 Task: Research Airbnb properties in Salima, Malawi from 5th November, 2023 to 16th November, 2023 for 2 adults. Place can be entire place with 1  bedroom having 1 bed and 1 bathroom. Property type can be hotel. Booking option can be shelf check-in.
Action: Mouse moved to (437, 84)
Screenshot: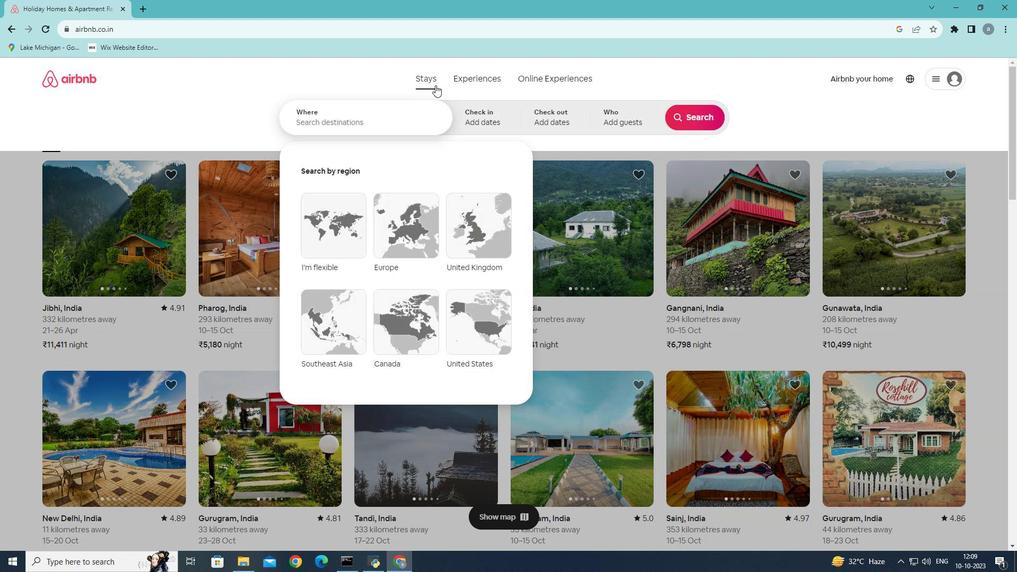 
Action: Mouse pressed left at (437, 84)
Screenshot: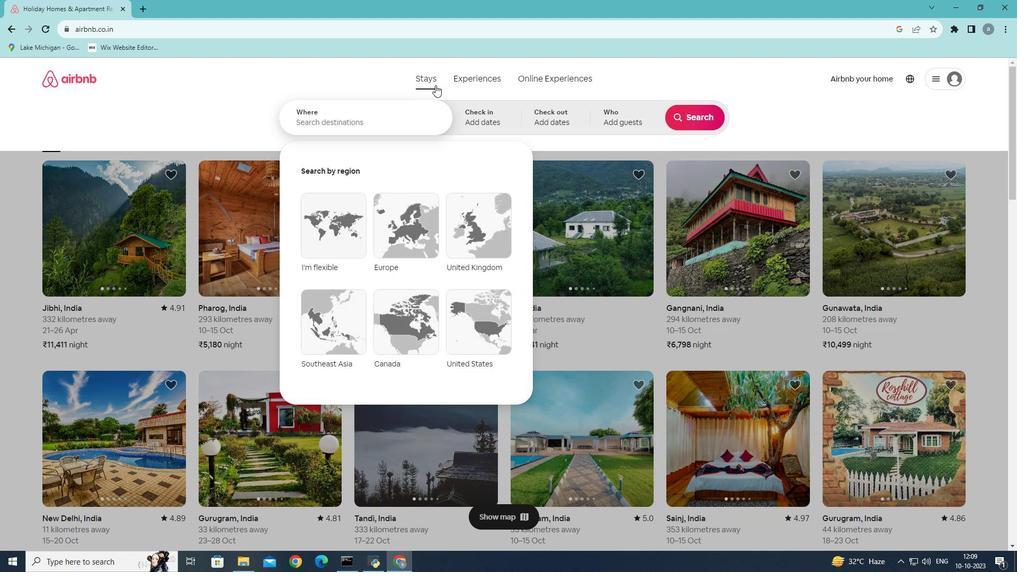 
Action: Mouse moved to (346, 129)
Screenshot: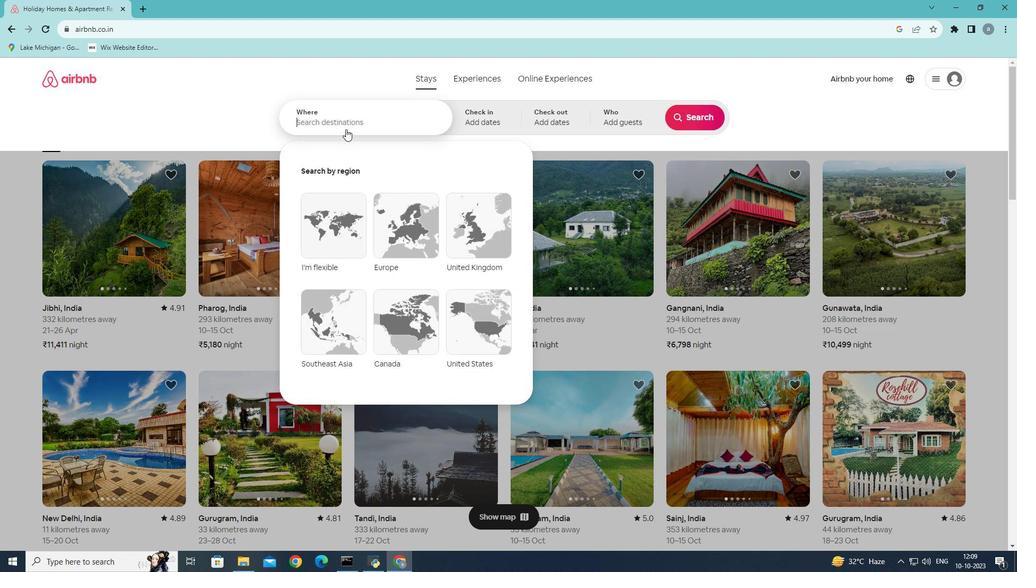 
Action: Mouse pressed left at (346, 129)
Screenshot: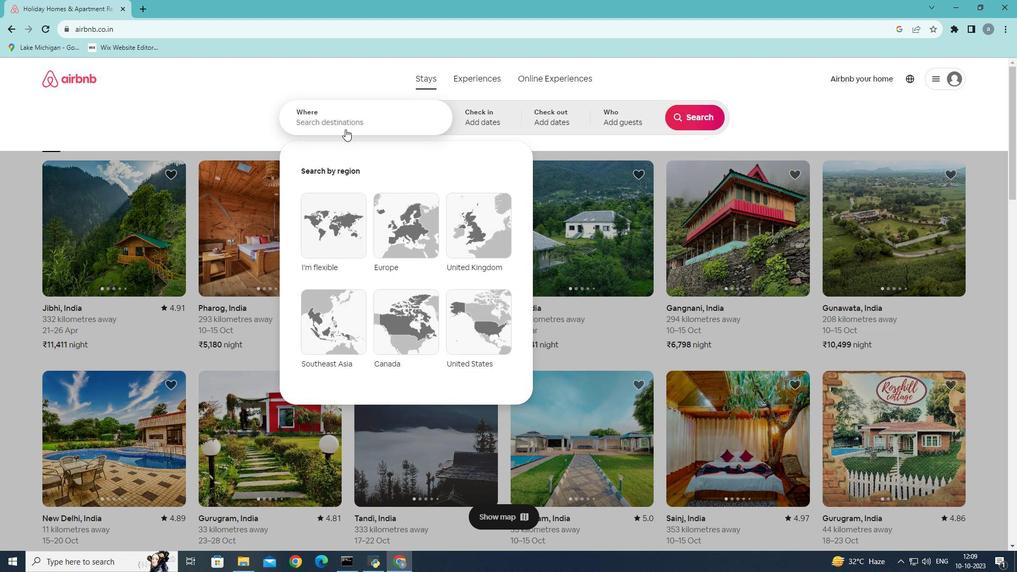 
Action: Mouse moved to (400, 111)
Screenshot: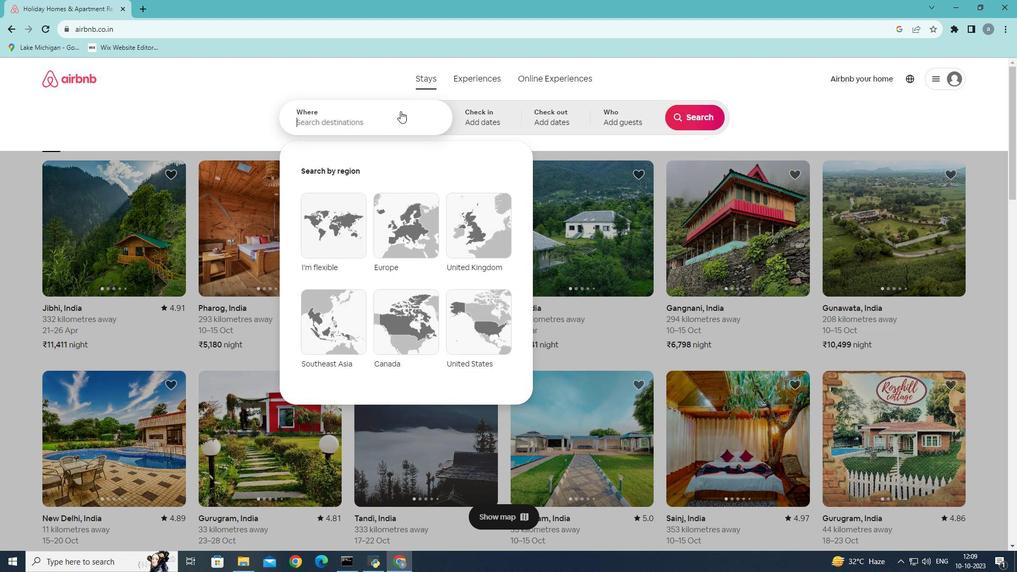 
Action: Key pressed <Key.shift>Salima,<Key.shift><Key.shift><Key.shift><Key.shift><Key.shift><Key.shift><Key.shift><Key.shift>Mala
Screenshot: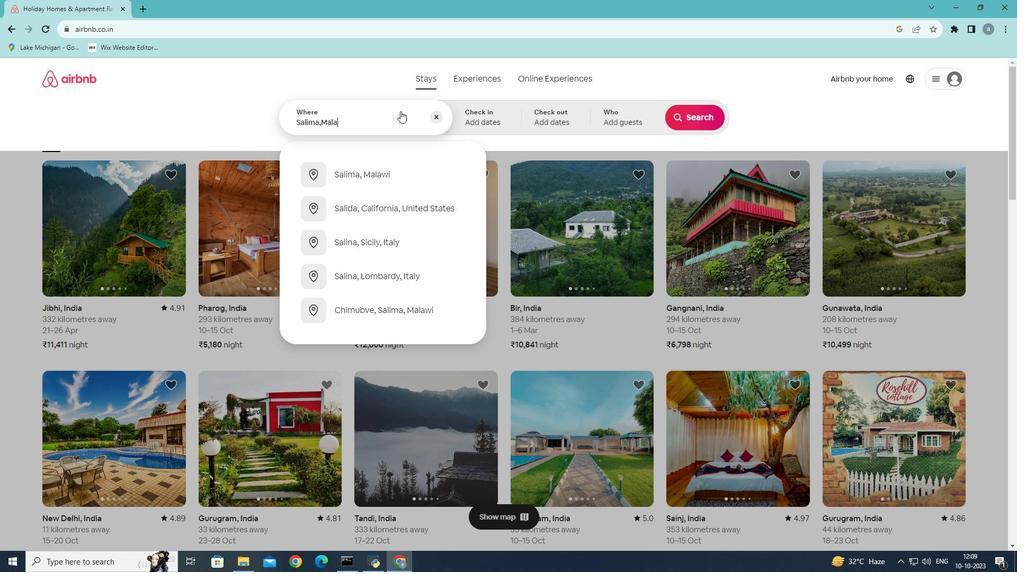 
Action: Mouse moved to (364, 171)
Screenshot: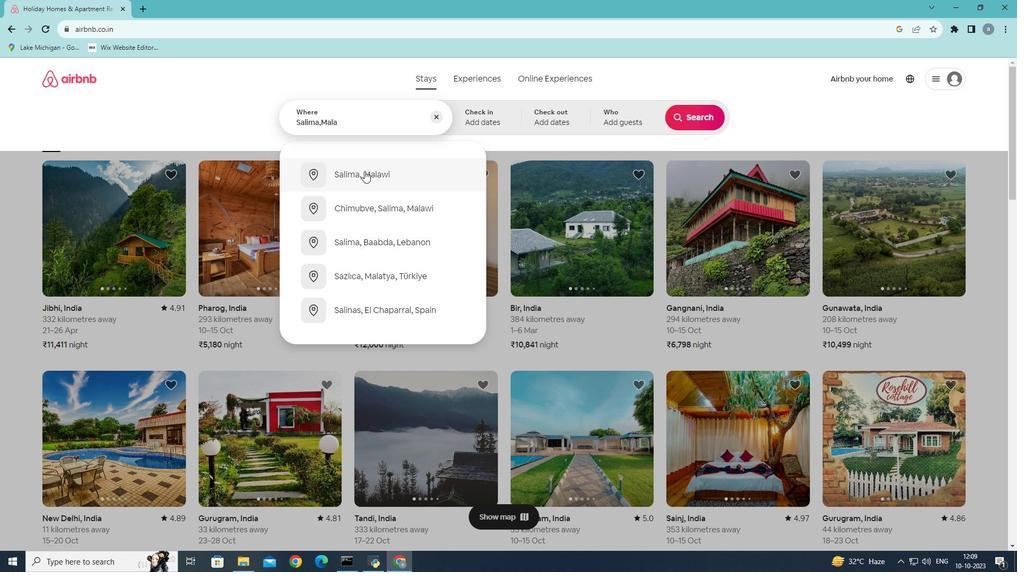 
Action: Mouse pressed left at (364, 171)
Screenshot: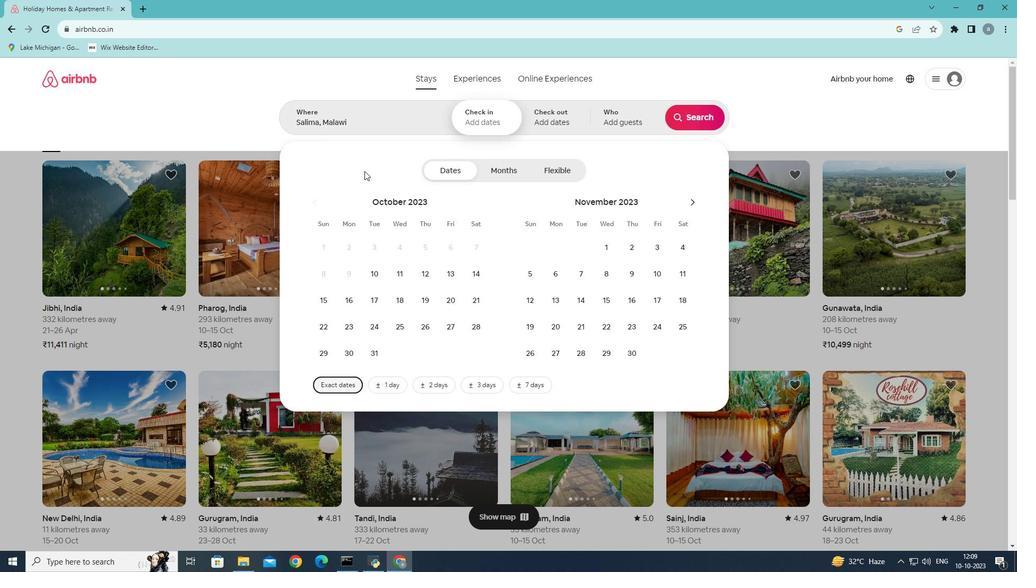
Action: Mouse moved to (689, 208)
Screenshot: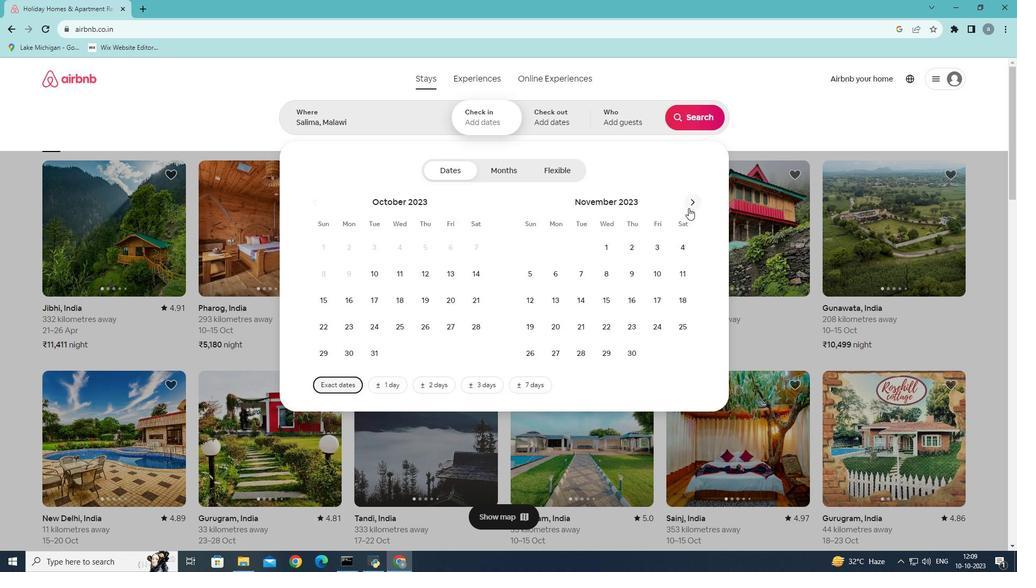 
Action: Mouse pressed left at (689, 208)
Screenshot: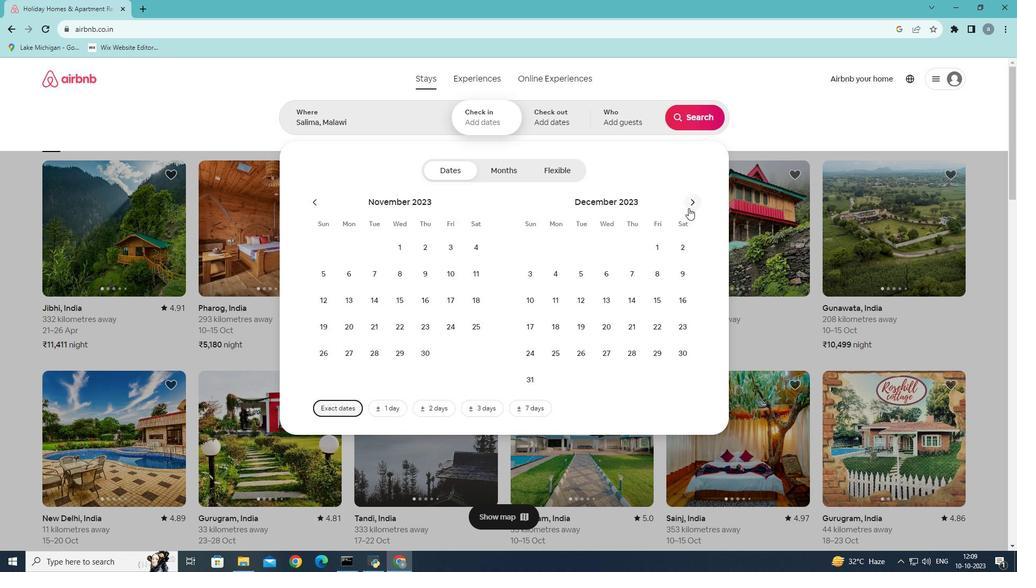 
Action: Mouse moved to (327, 275)
Screenshot: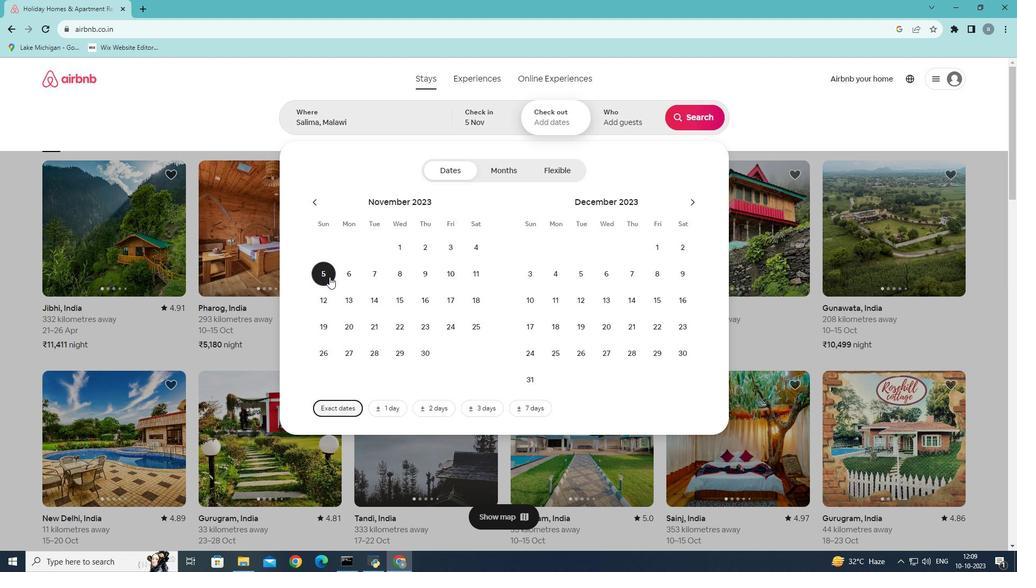 
Action: Mouse pressed left at (327, 275)
Screenshot: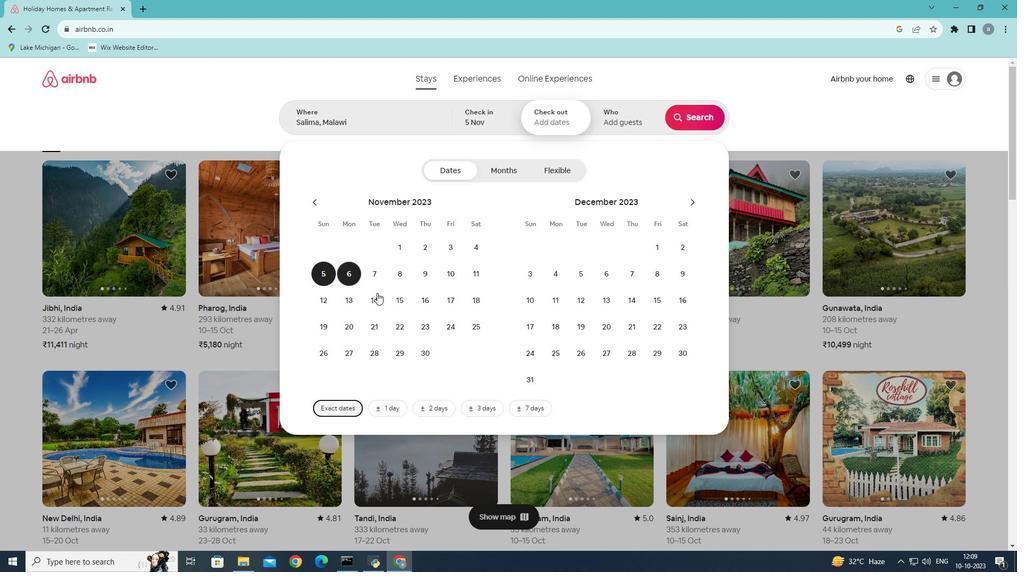 
Action: Mouse moved to (427, 302)
Screenshot: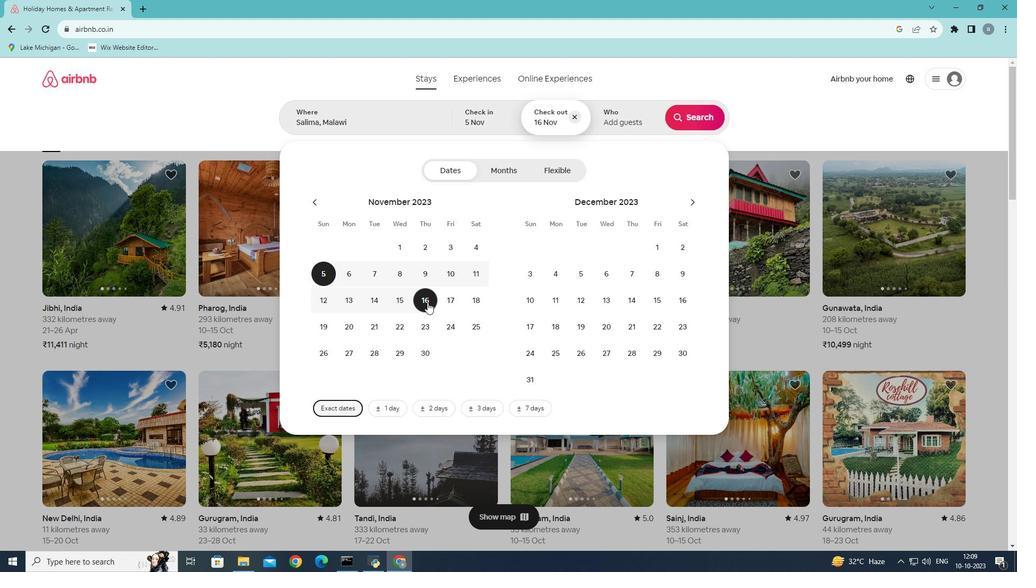 
Action: Mouse pressed left at (427, 302)
Screenshot: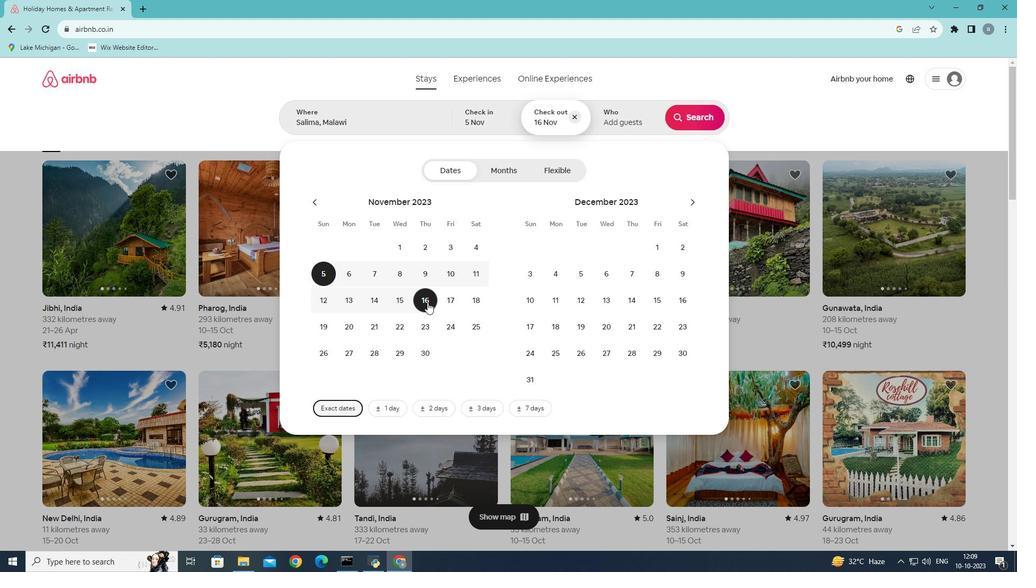 
Action: Mouse moved to (639, 119)
Screenshot: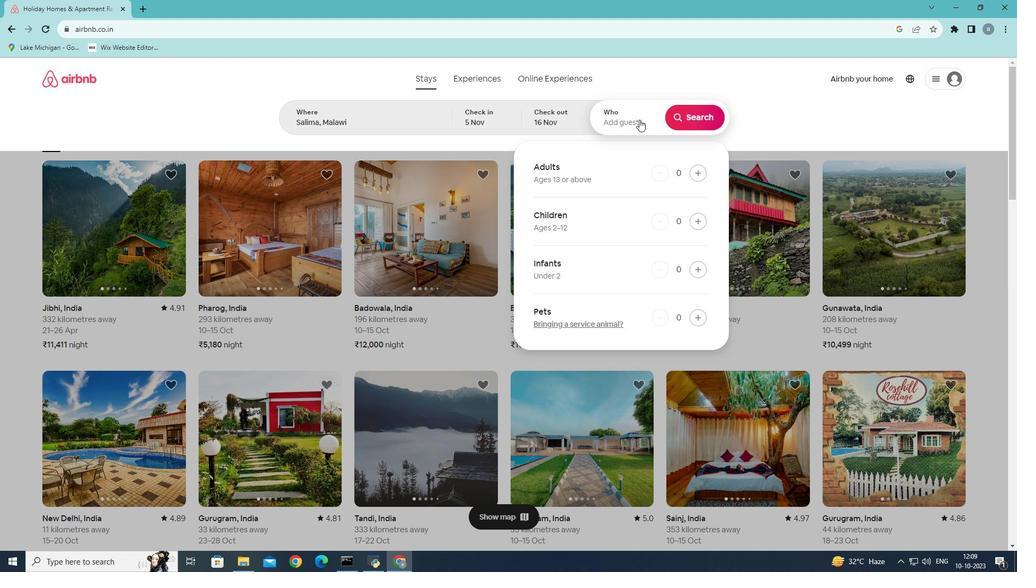 
Action: Mouse pressed left at (639, 119)
Screenshot: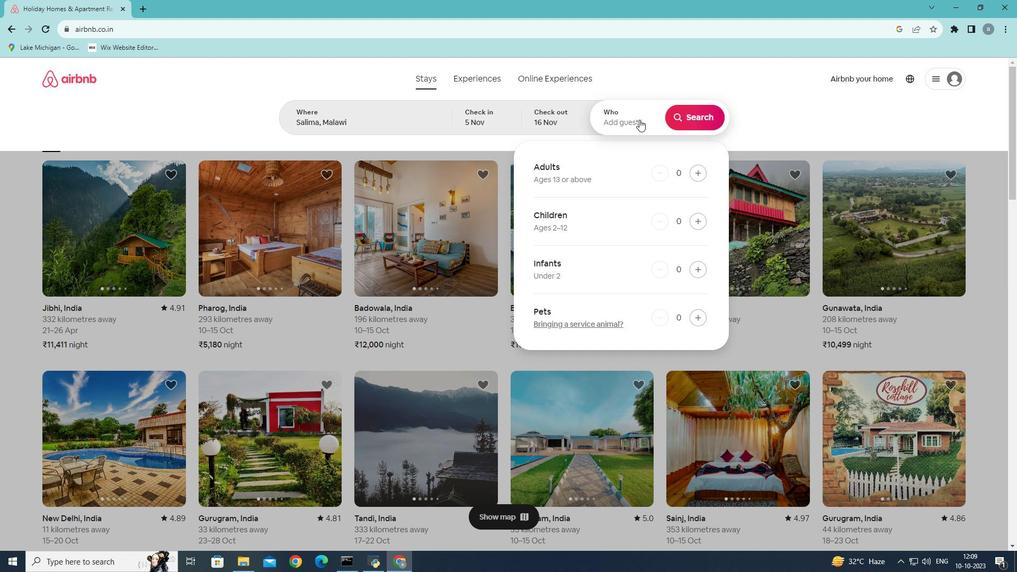 
Action: Mouse moved to (694, 176)
Screenshot: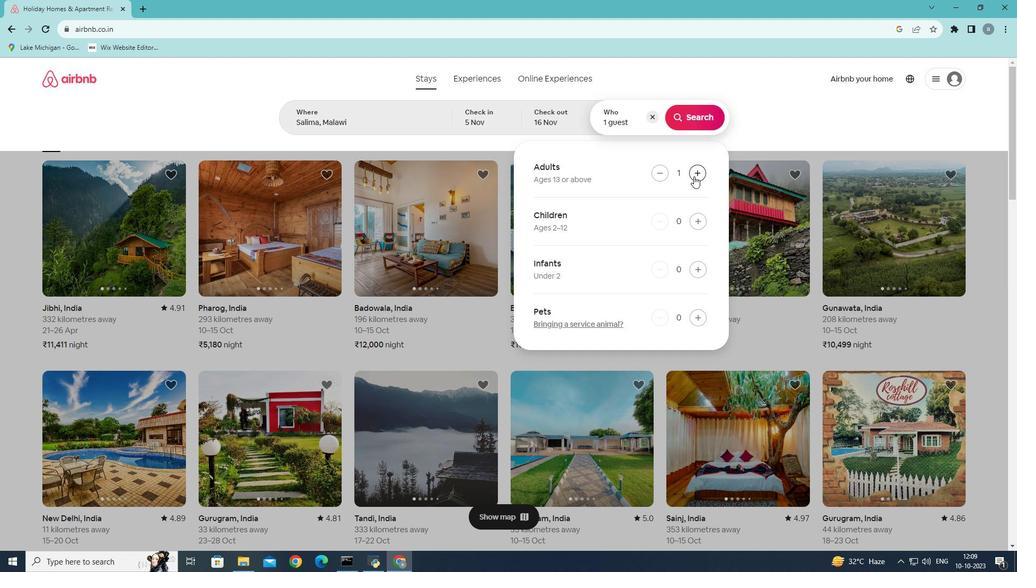 
Action: Mouse pressed left at (694, 176)
Screenshot: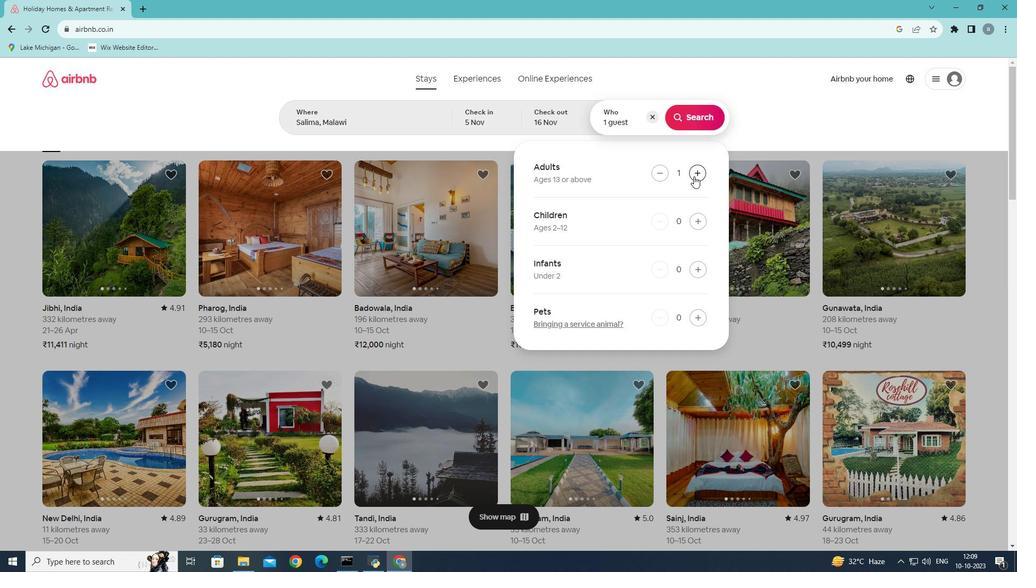 
Action: Mouse pressed left at (694, 176)
Screenshot: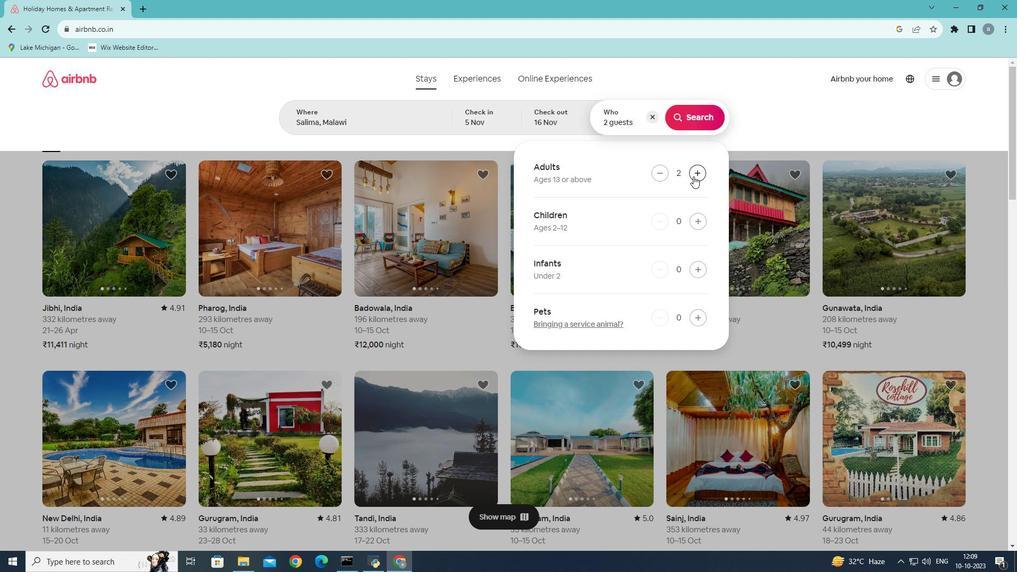 
Action: Mouse moved to (696, 112)
Screenshot: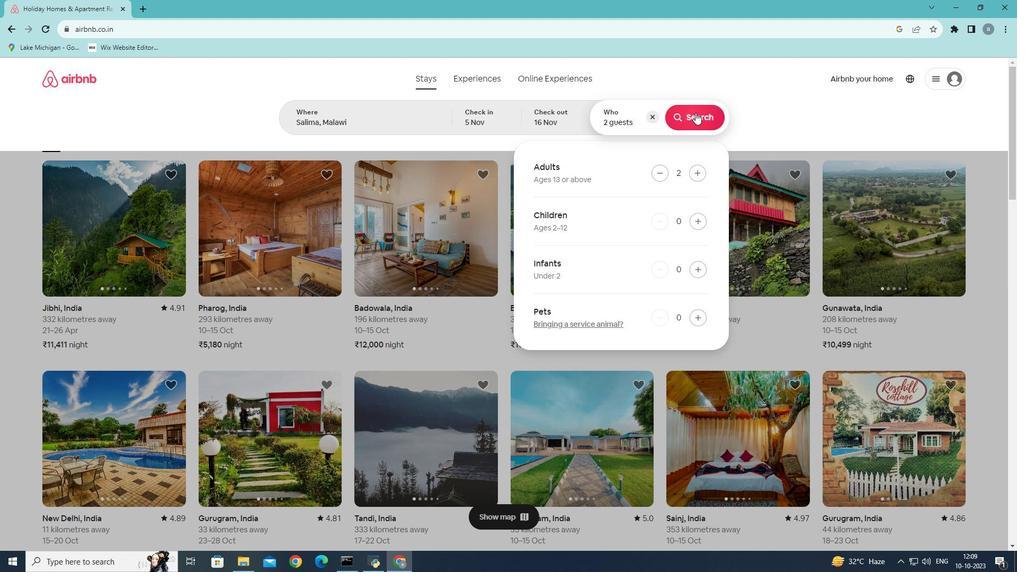 
Action: Mouse pressed left at (696, 112)
Screenshot: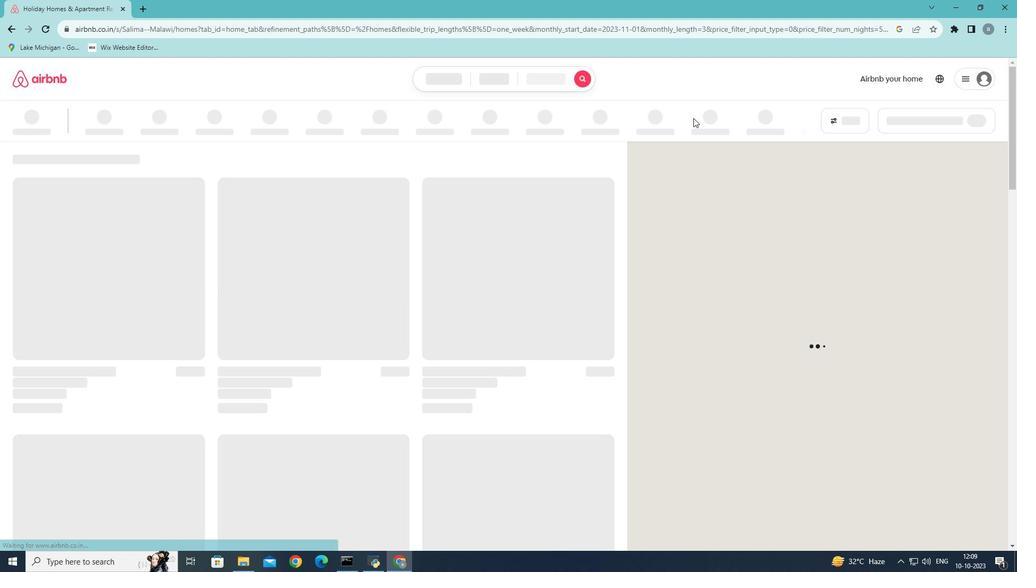 
Action: Mouse moved to (846, 123)
Screenshot: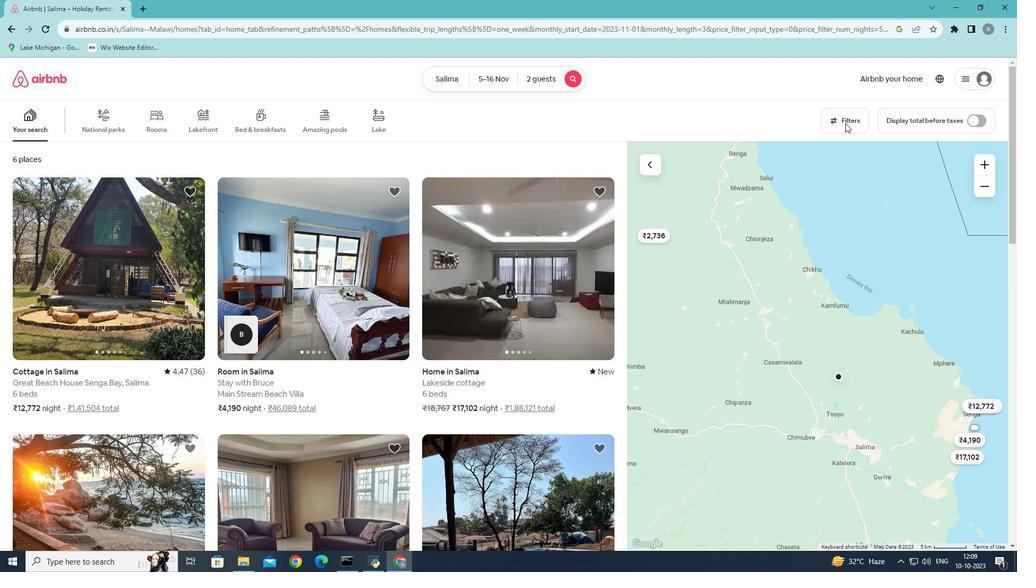 
Action: Mouse pressed left at (846, 123)
Screenshot: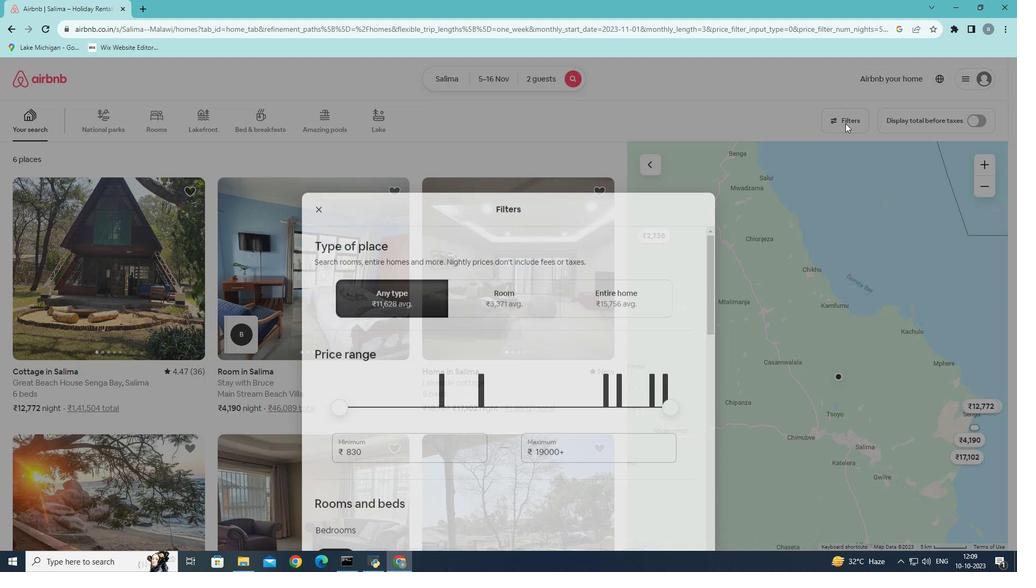 
Action: Mouse moved to (624, 189)
Screenshot: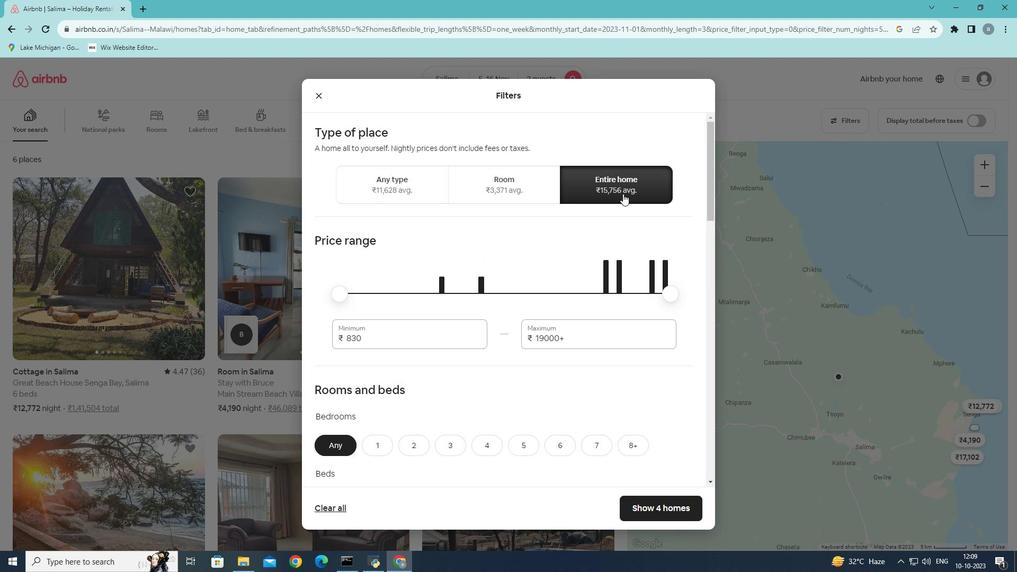 
Action: Mouse pressed left at (624, 189)
Screenshot: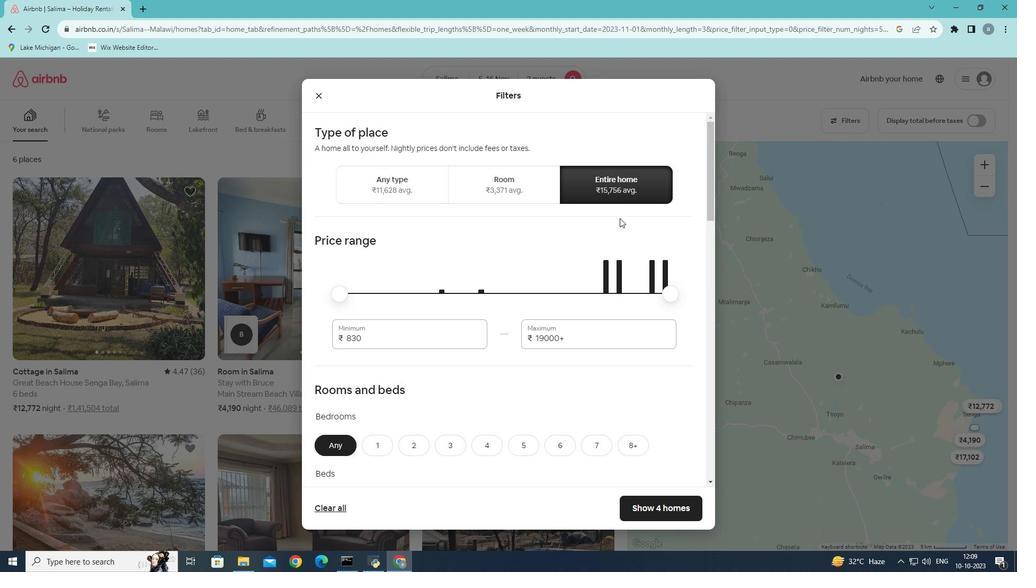 
Action: Mouse moved to (495, 405)
Screenshot: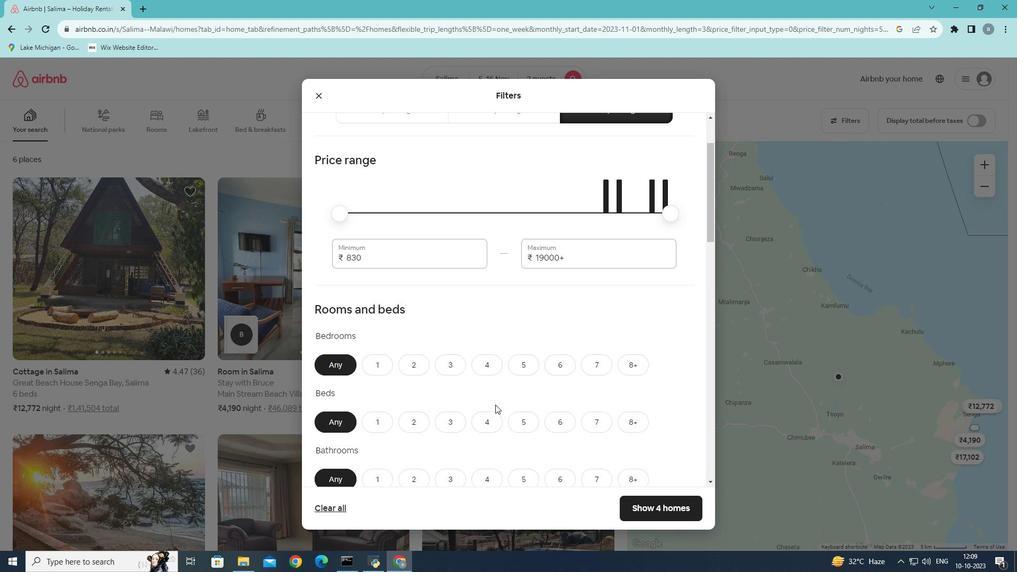 
Action: Mouse scrolled (495, 404) with delta (0, 0)
Screenshot: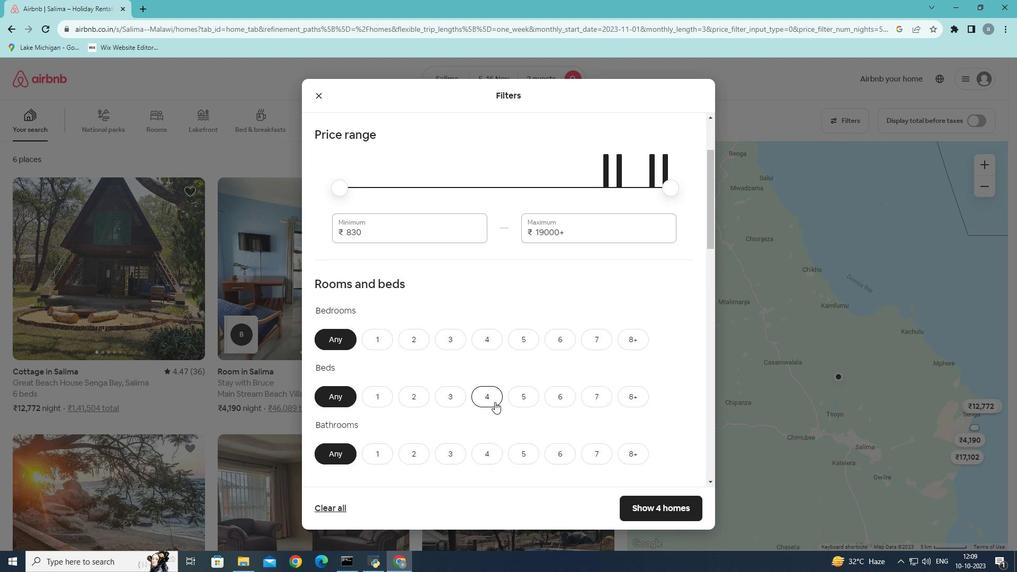 
Action: Mouse scrolled (495, 404) with delta (0, 0)
Screenshot: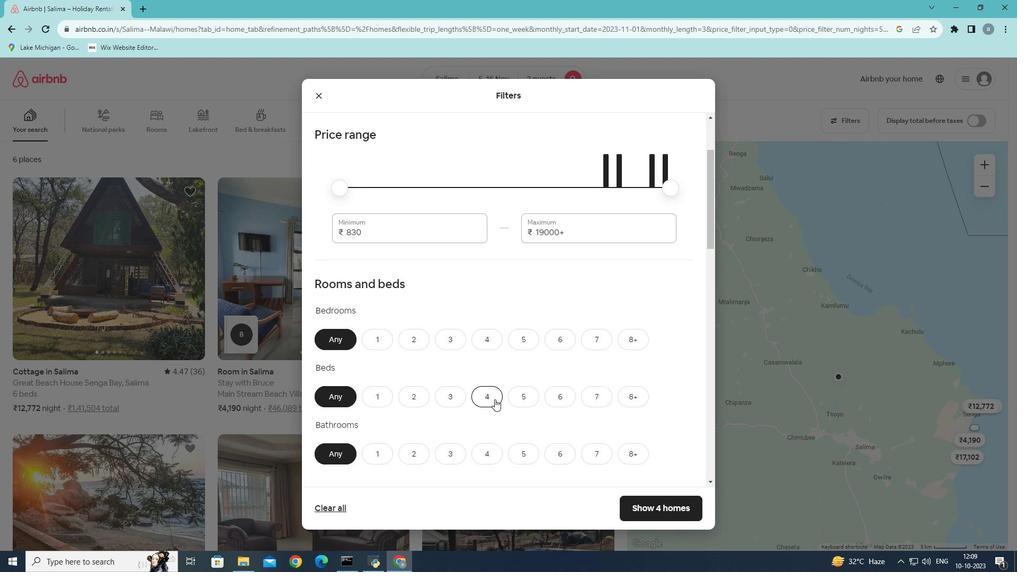 
Action: Mouse moved to (495, 399)
Screenshot: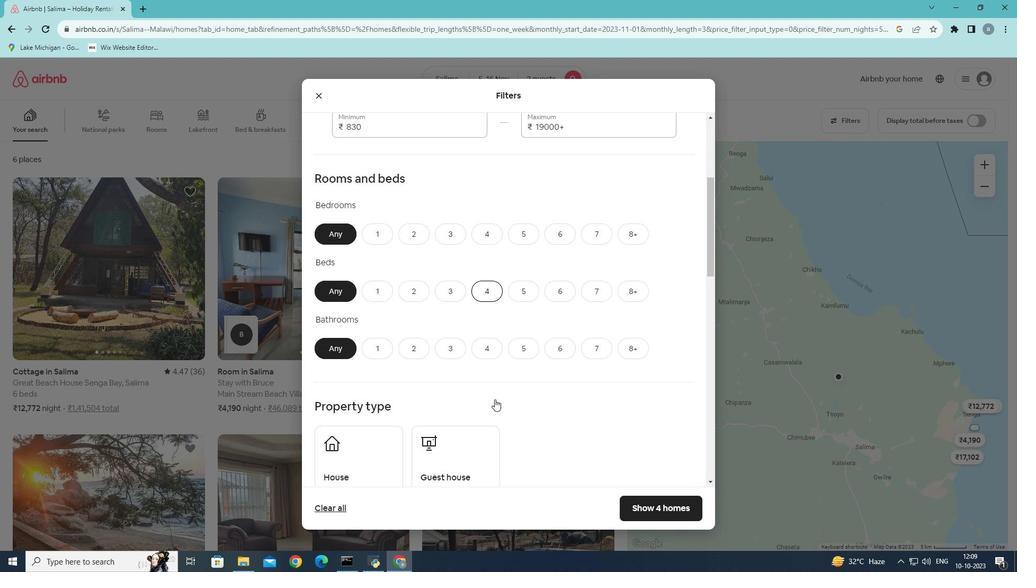
Action: Mouse scrolled (495, 399) with delta (0, 0)
Screenshot: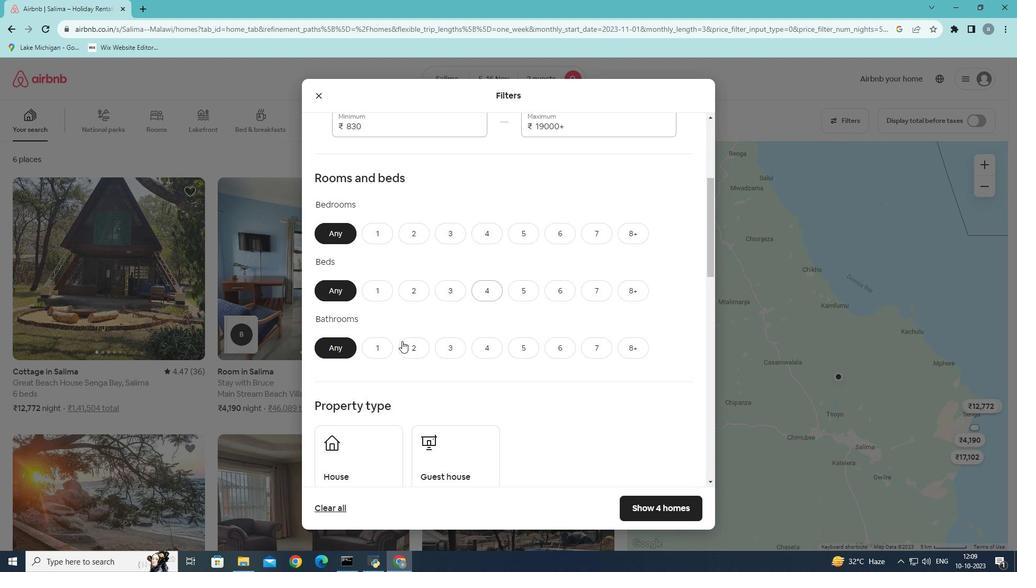 
Action: Mouse scrolled (495, 399) with delta (0, 0)
Screenshot: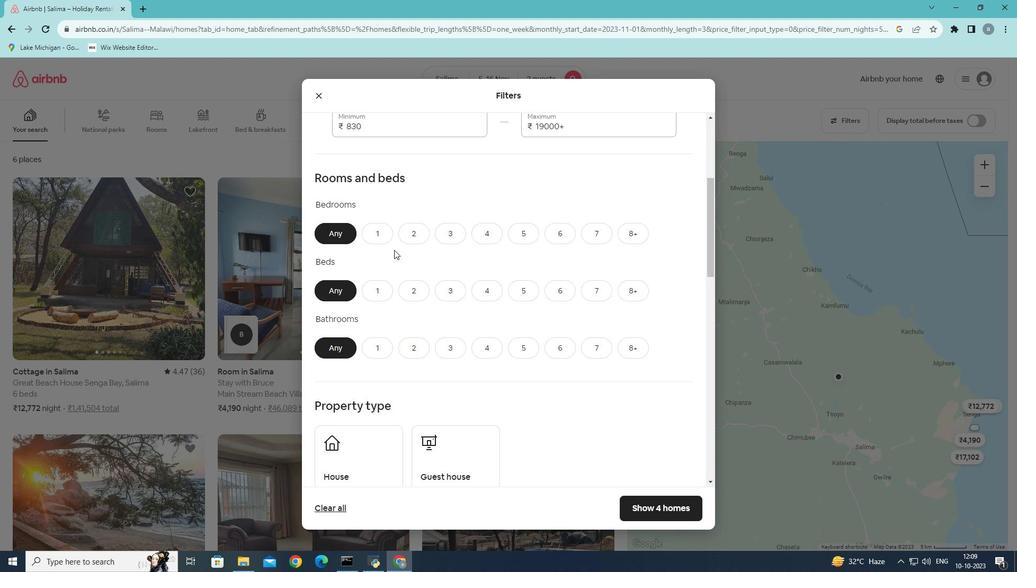 
Action: Mouse moved to (383, 238)
Screenshot: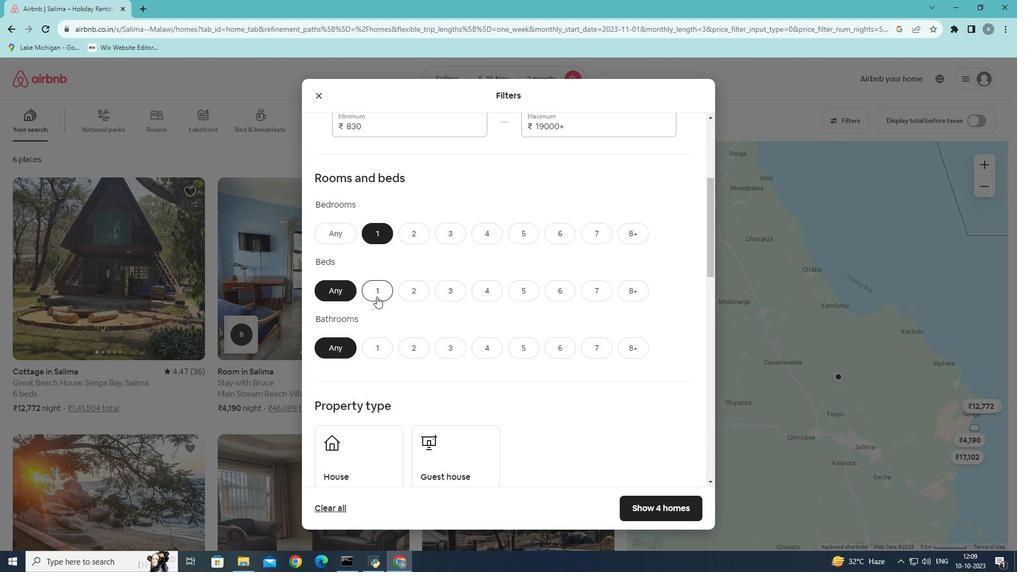 
Action: Mouse pressed left at (383, 238)
Screenshot: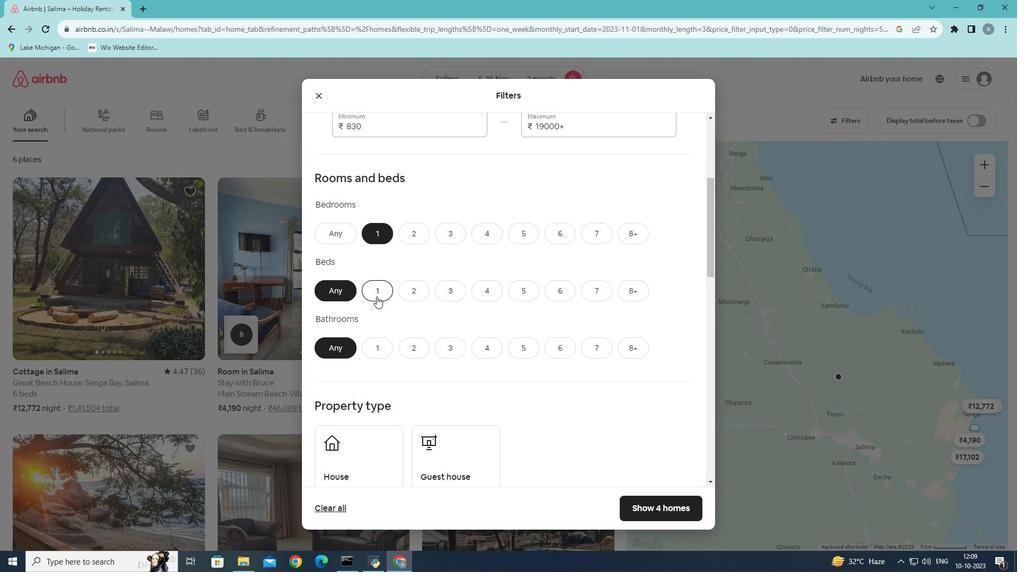 
Action: Mouse moved to (376, 296)
Screenshot: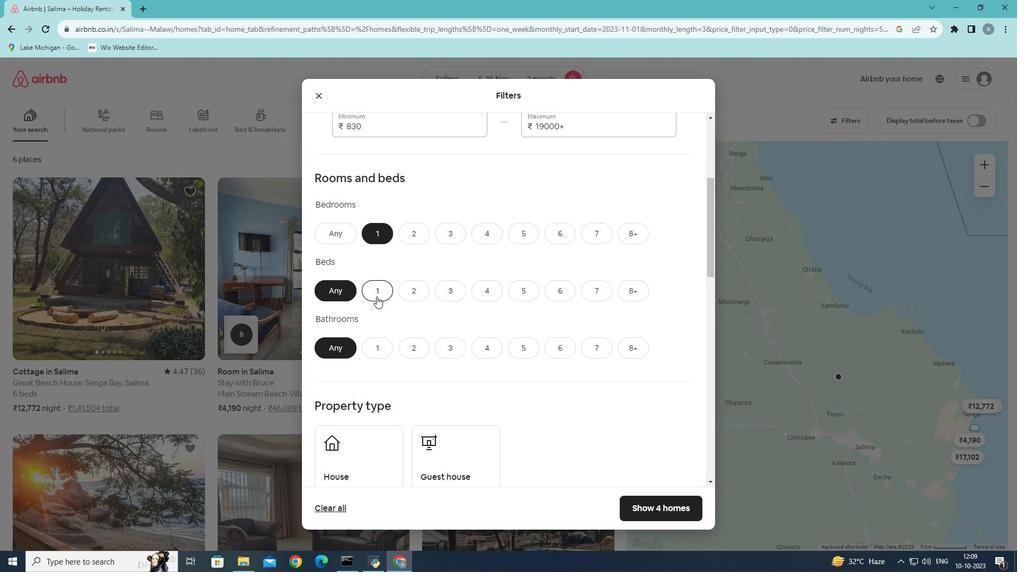 
Action: Mouse pressed left at (376, 296)
Screenshot: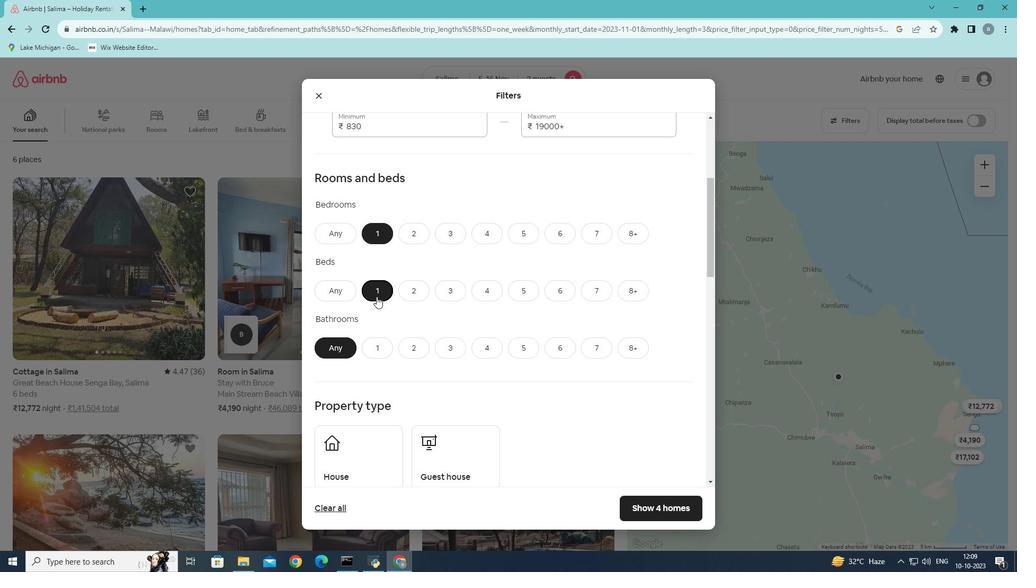 
Action: Mouse moved to (390, 350)
Screenshot: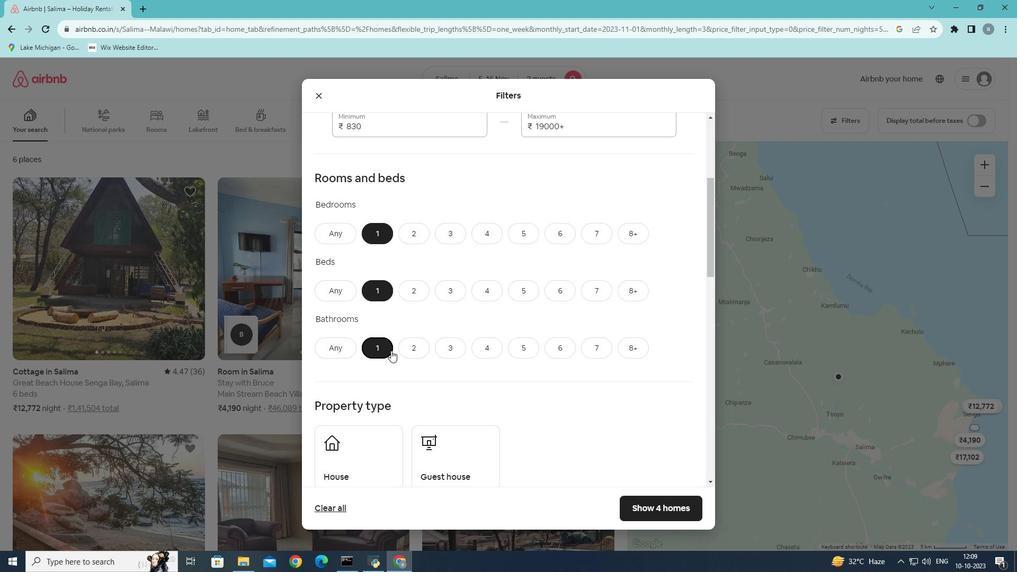 
Action: Mouse pressed left at (390, 350)
Screenshot: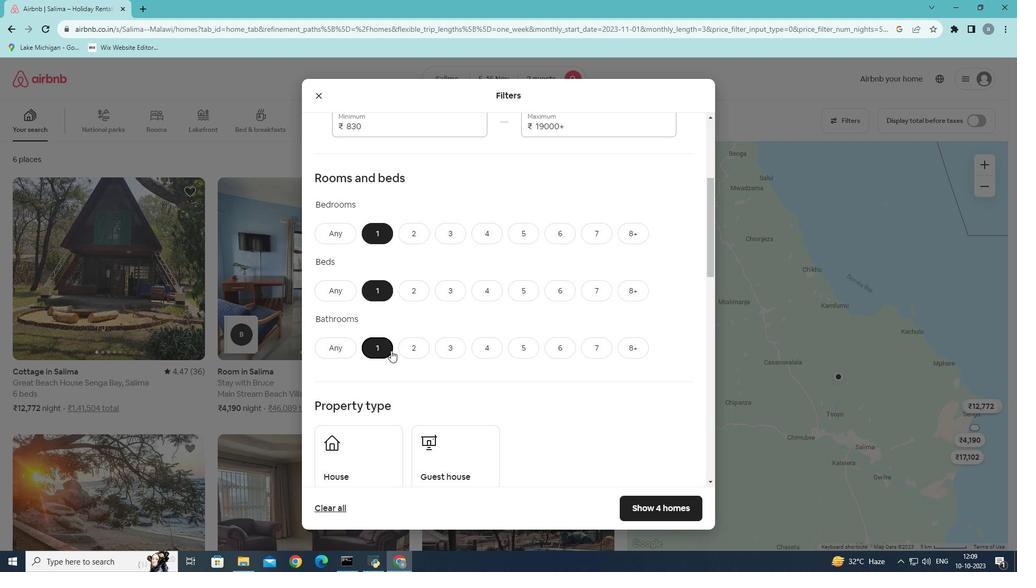 
Action: Mouse moved to (405, 348)
Screenshot: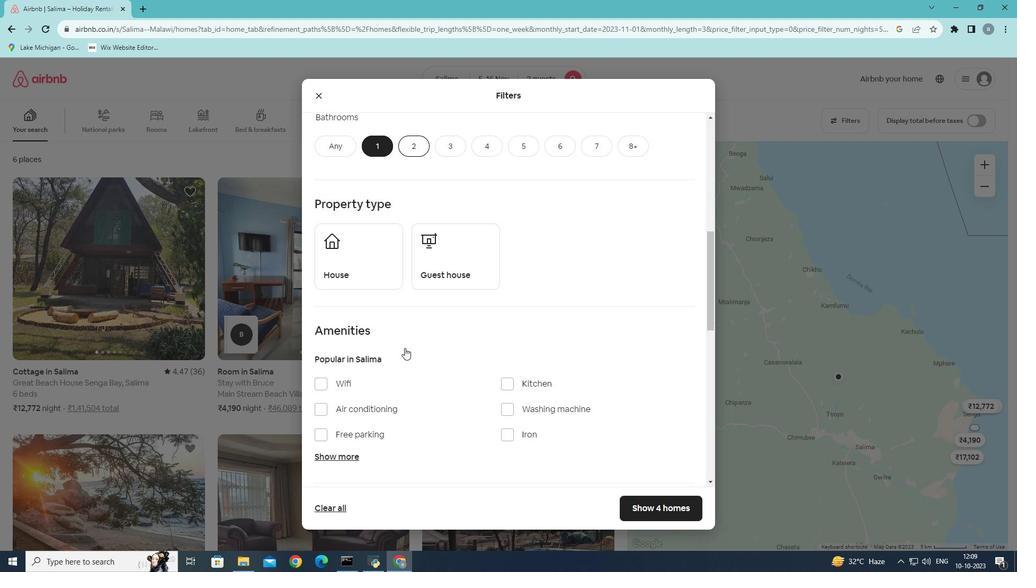 
Action: Mouse scrolled (405, 347) with delta (0, 0)
Screenshot: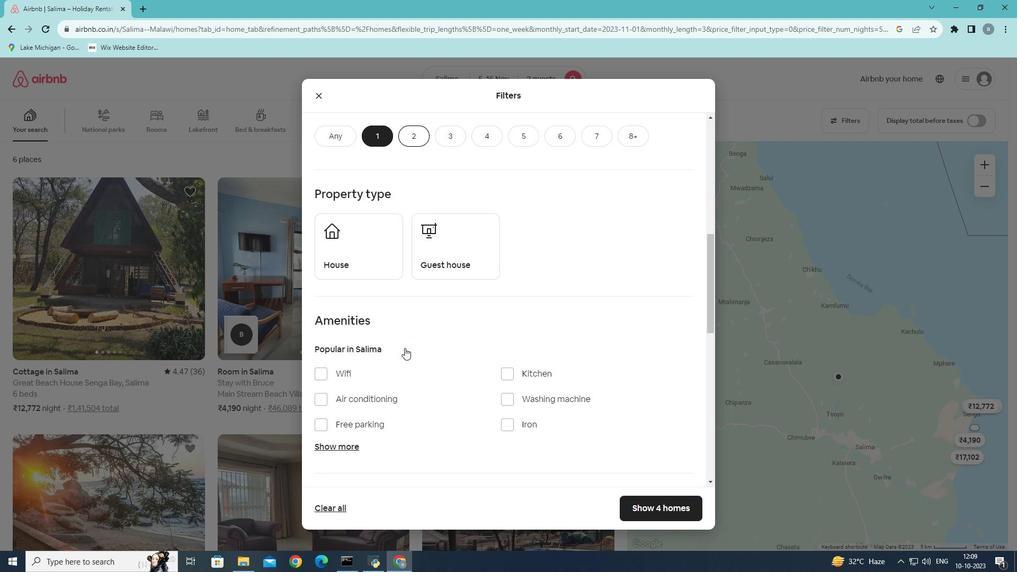 
Action: Mouse scrolled (405, 347) with delta (0, 0)
Screenshot: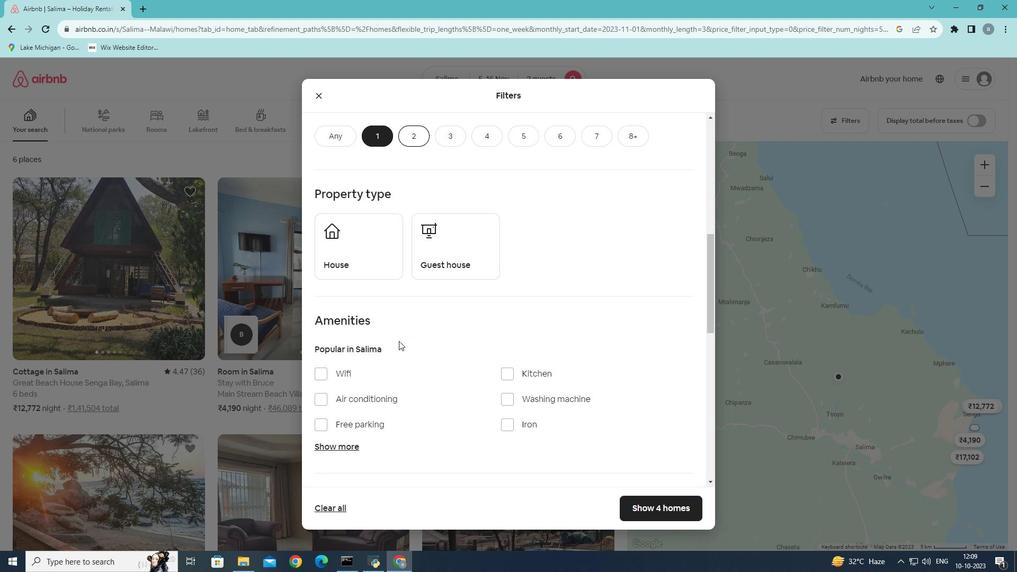 
Action: Mouse scrolled (405, 347) with delta (0, 0)
Screenshot: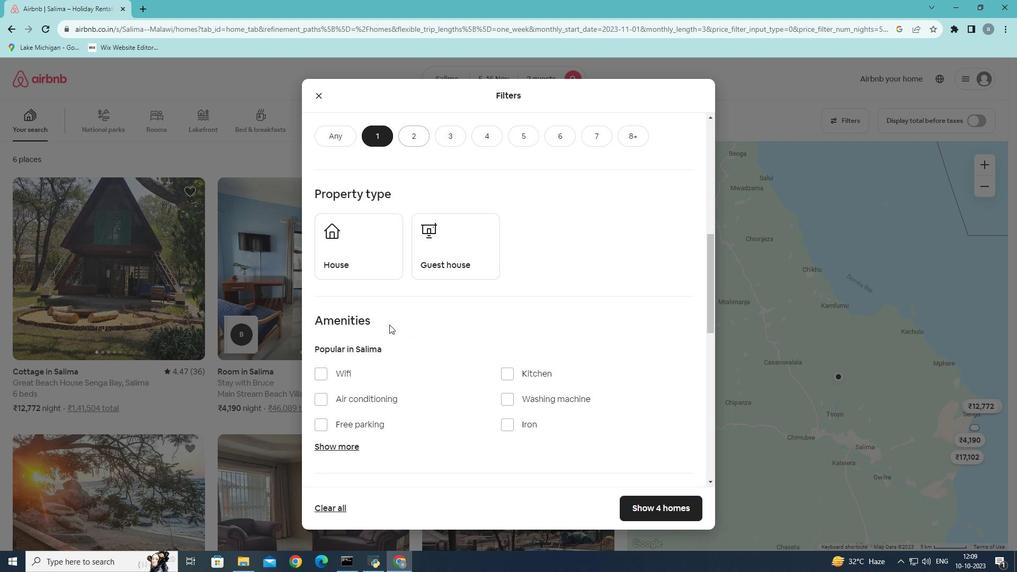 
Action: Mouse scrolled (405, 347) with delta (0, 0)
Screenshot: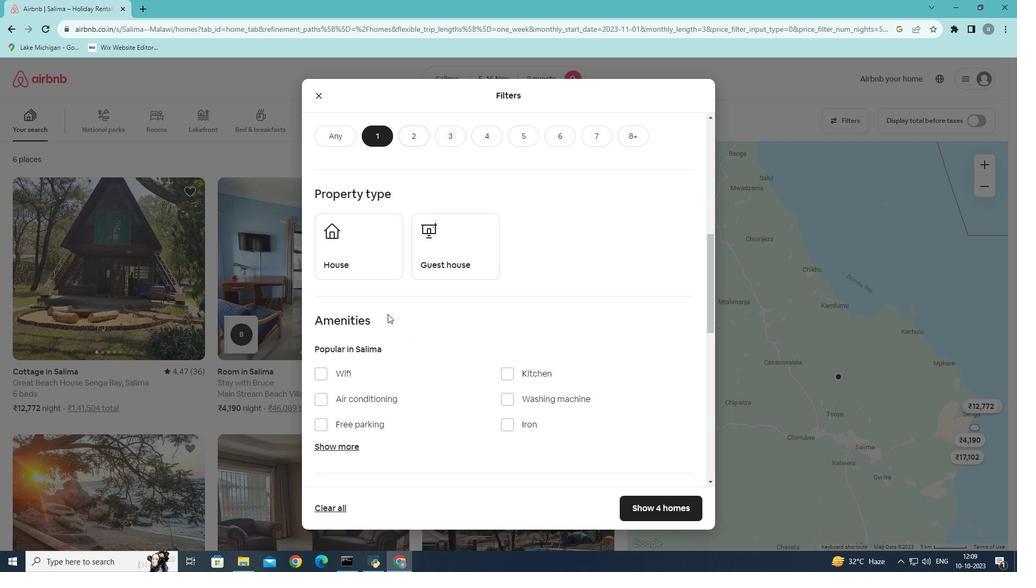 
Action: Mouse moved to (433, 287)
Screenshot: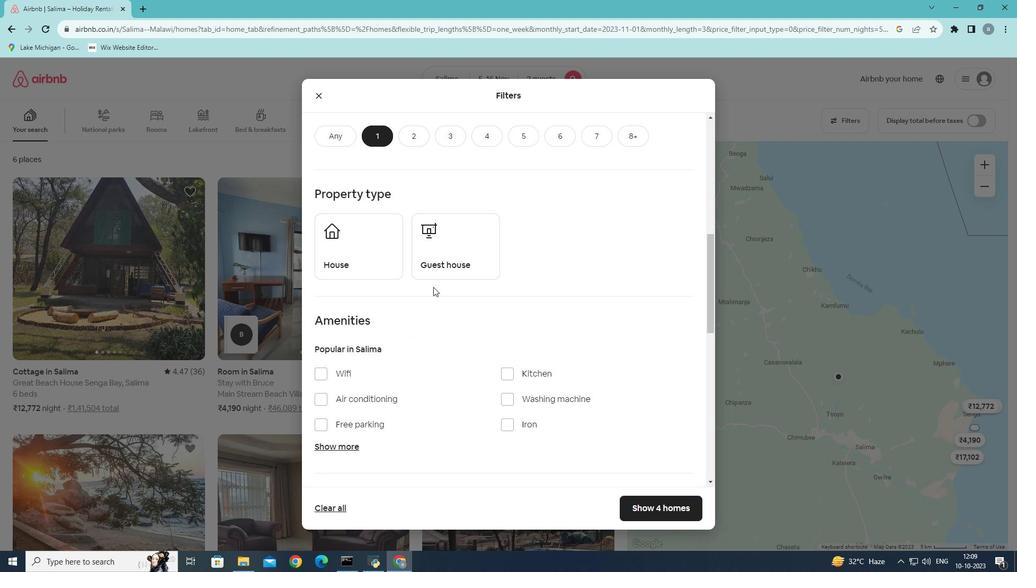 
Action: Mouse scrolled (433, 286) with delta (0, 0)
Screenshot: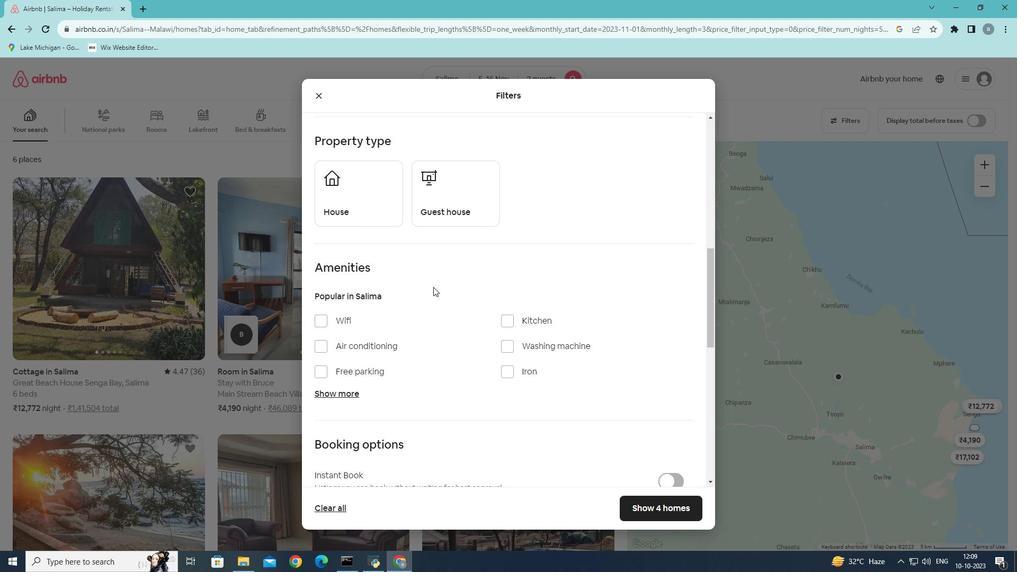 
Action: Mouse moved to (432, 286)
Screenshot: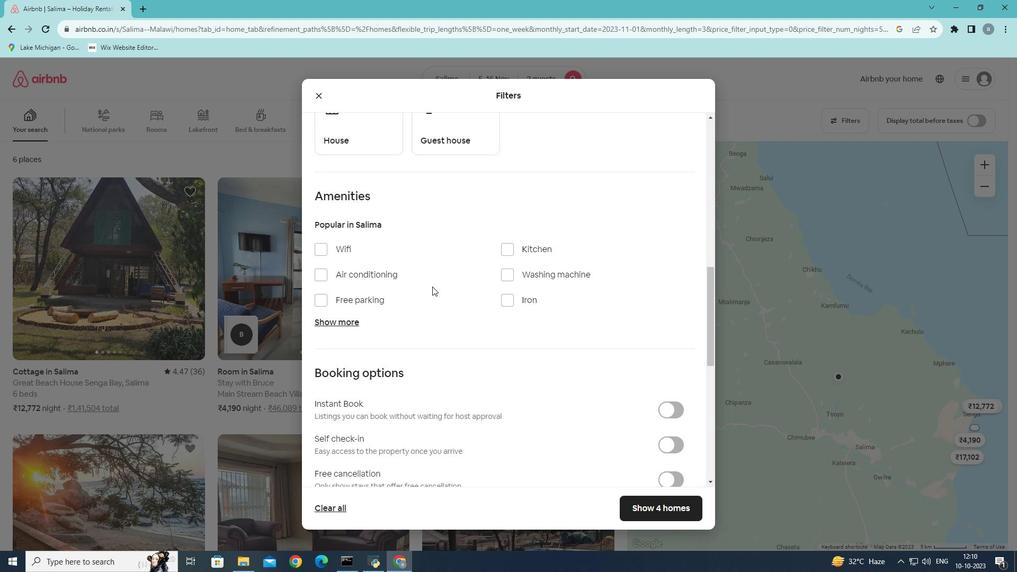 
Action: Mouse scrolled (432, 286) with delta (0, 0)
Screenshot: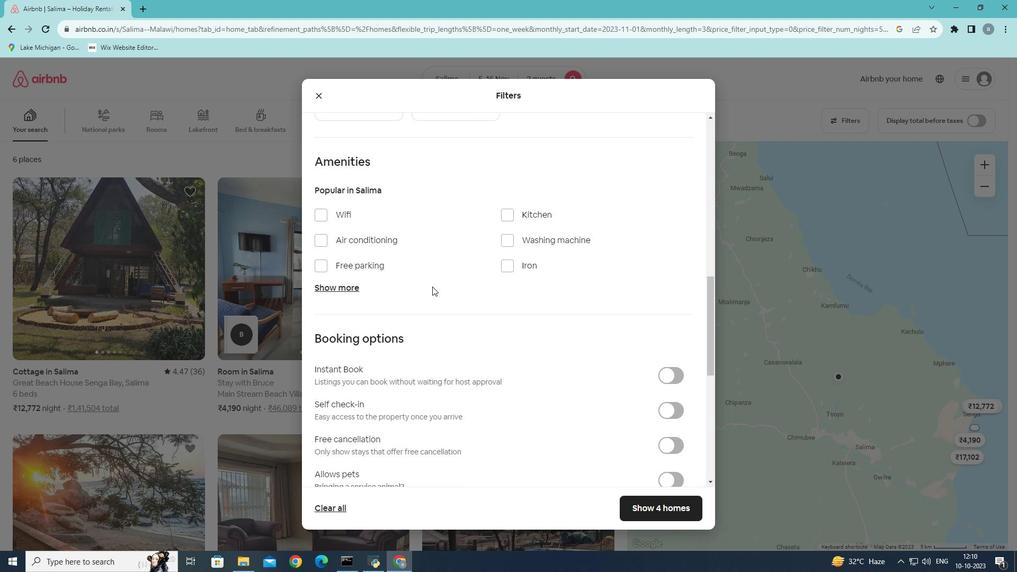 
Action: Mouse scrolled (432, 286) with delta (0, 0)
Screenshot: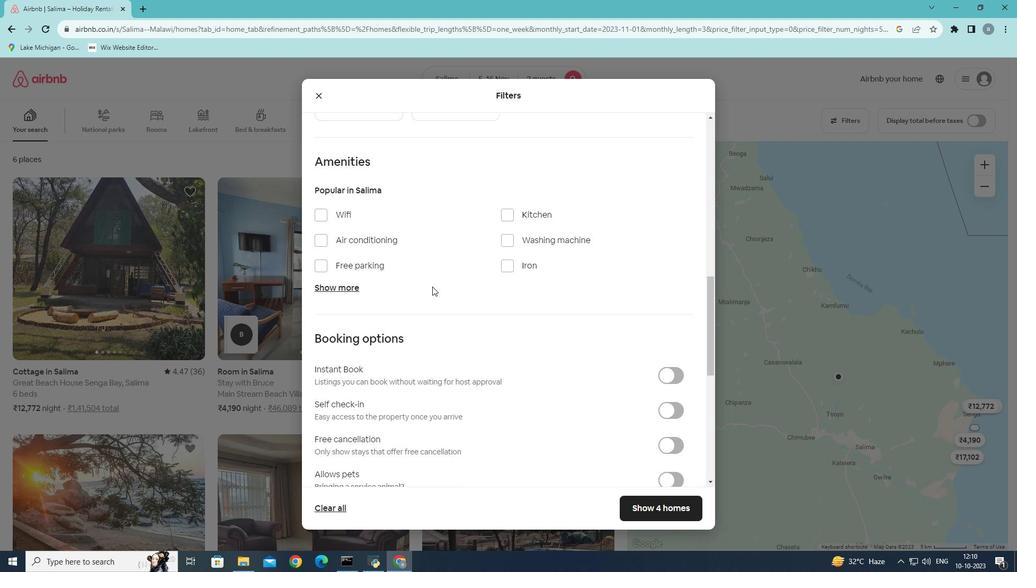 
Action: Mouse moved to (490, 294)
Screenshot: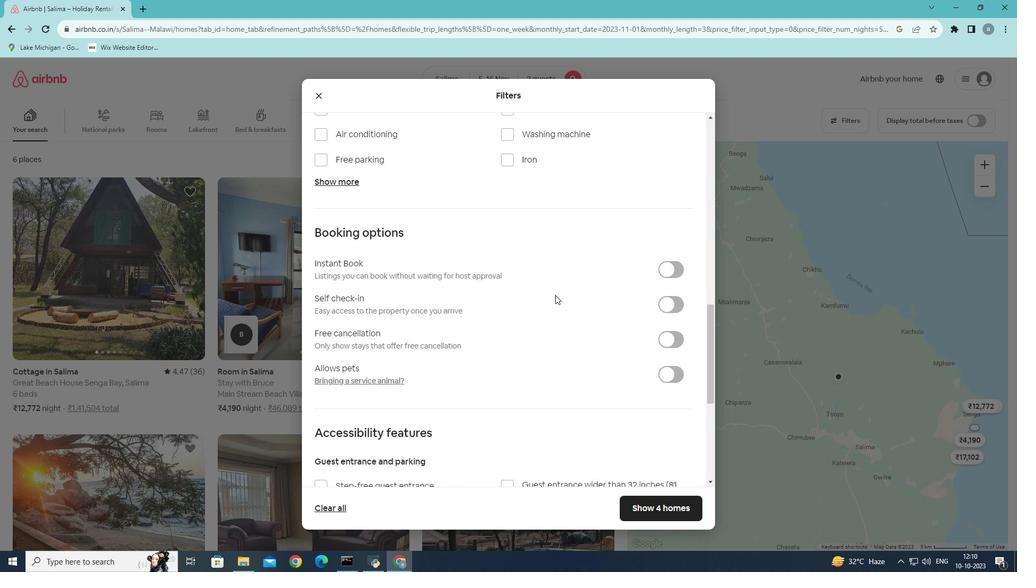 
Action: Mouse scrolled (490, 294) with delta (0, 0)
Screenshot: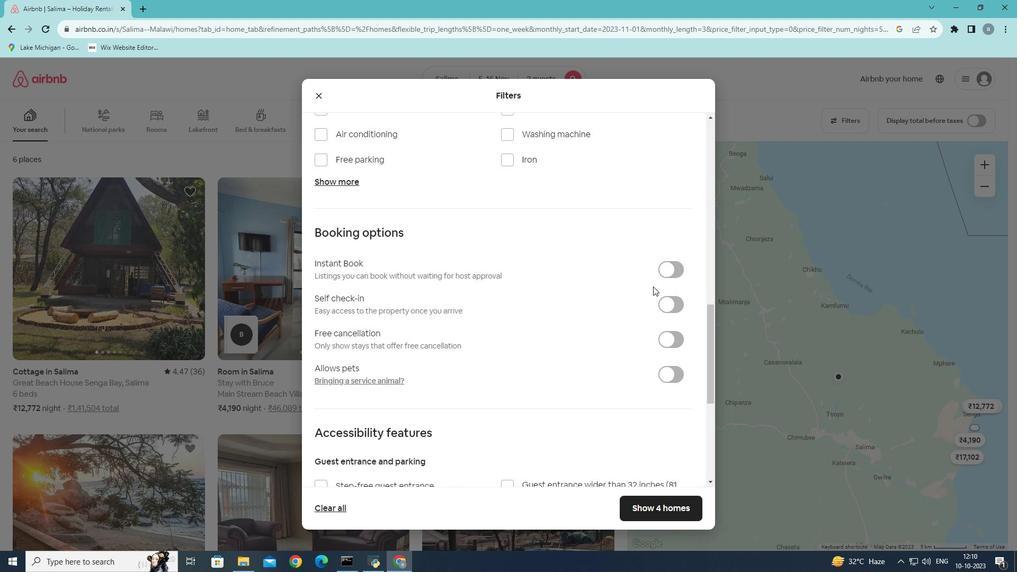 
Action: Mouse scrolled (490, 294) with delta (0, 0)
Screenshot: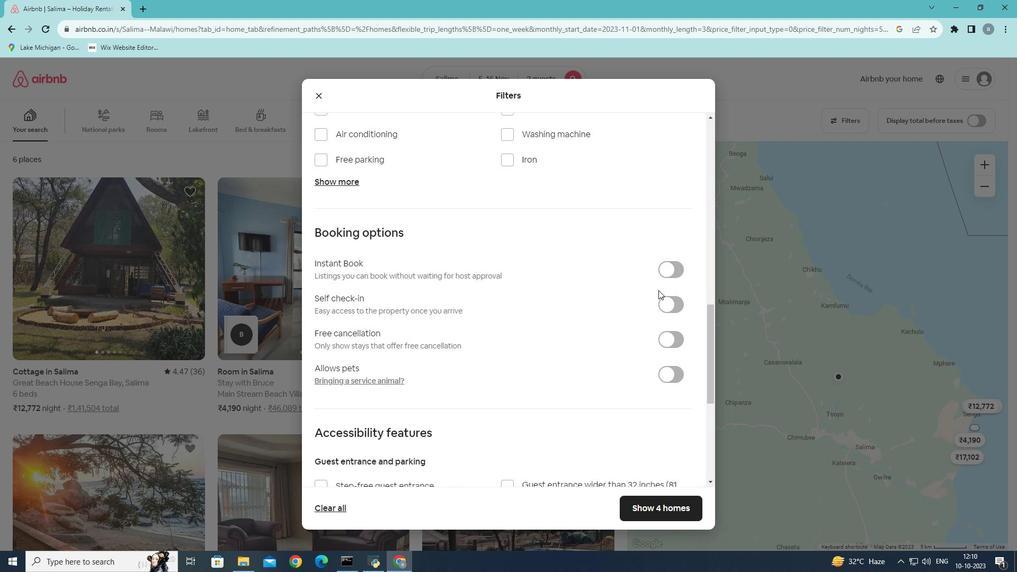 
Action: Mouse moved to (670, 305)
Screenshot: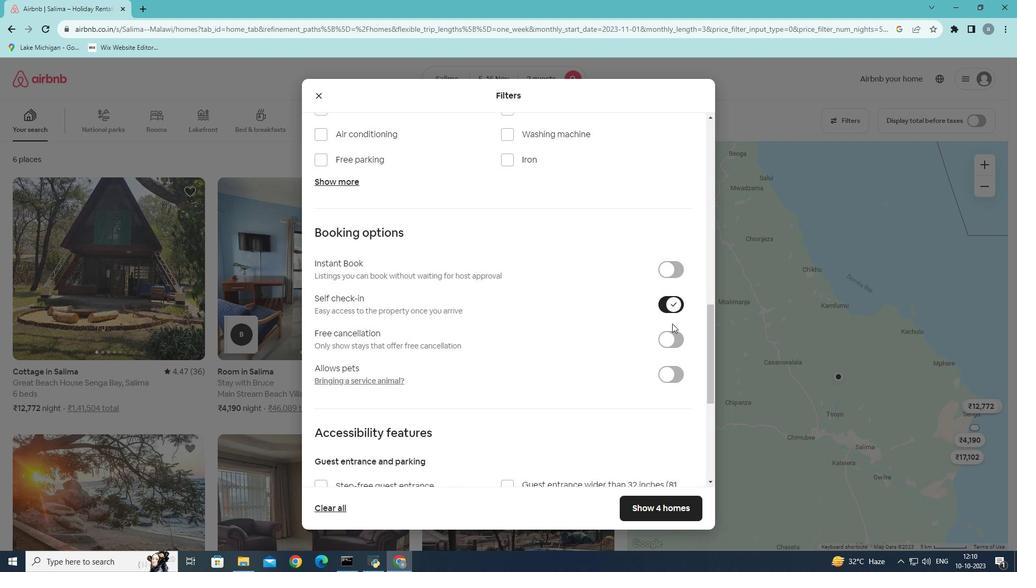 
Action: Mouse pressed left at (670, 305)
Screenshot: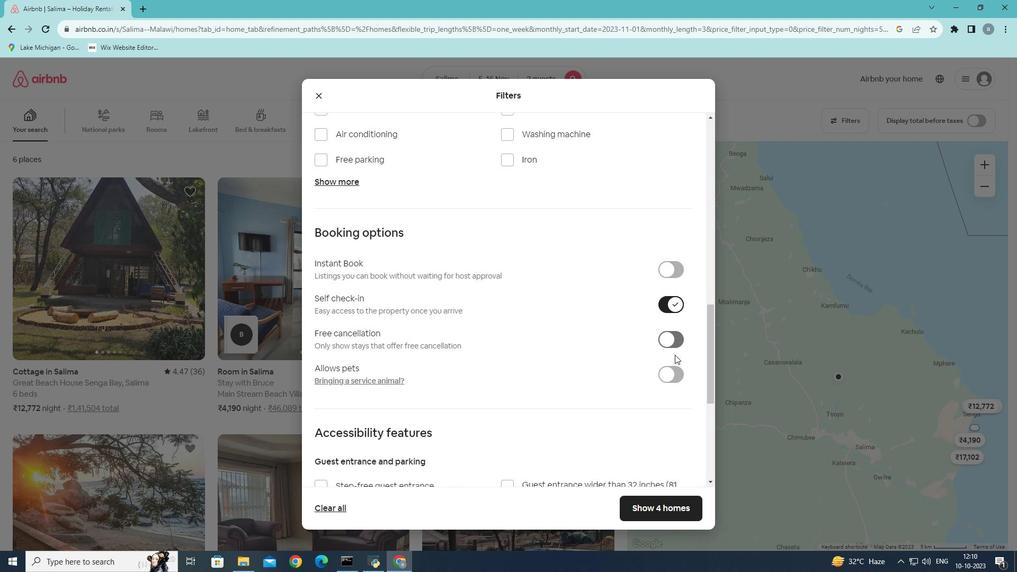 
Action: Mouse moved to (644, 513)
Screenshot: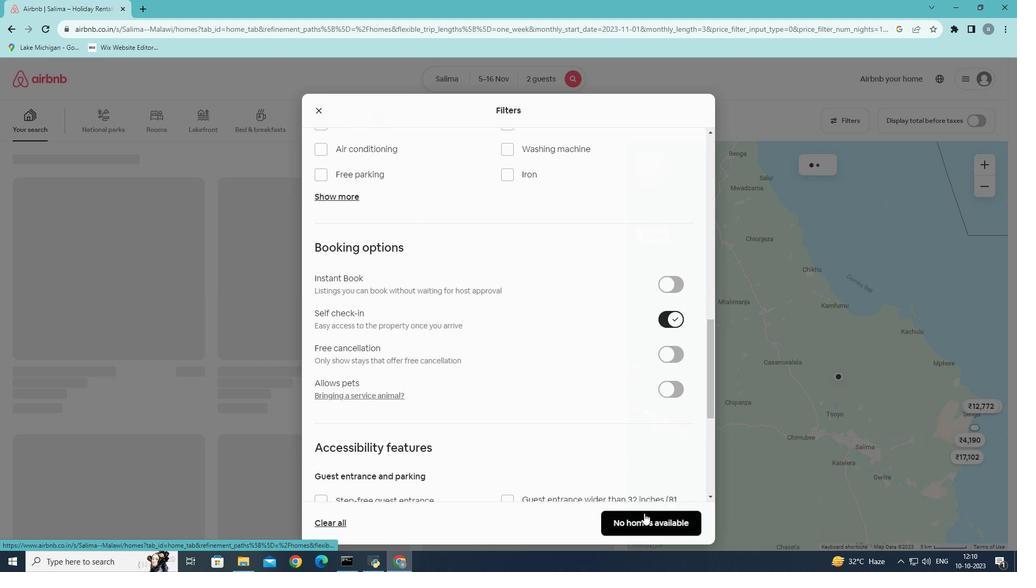 
Action: Mouse pressed left at (644, 513)
Screenshot: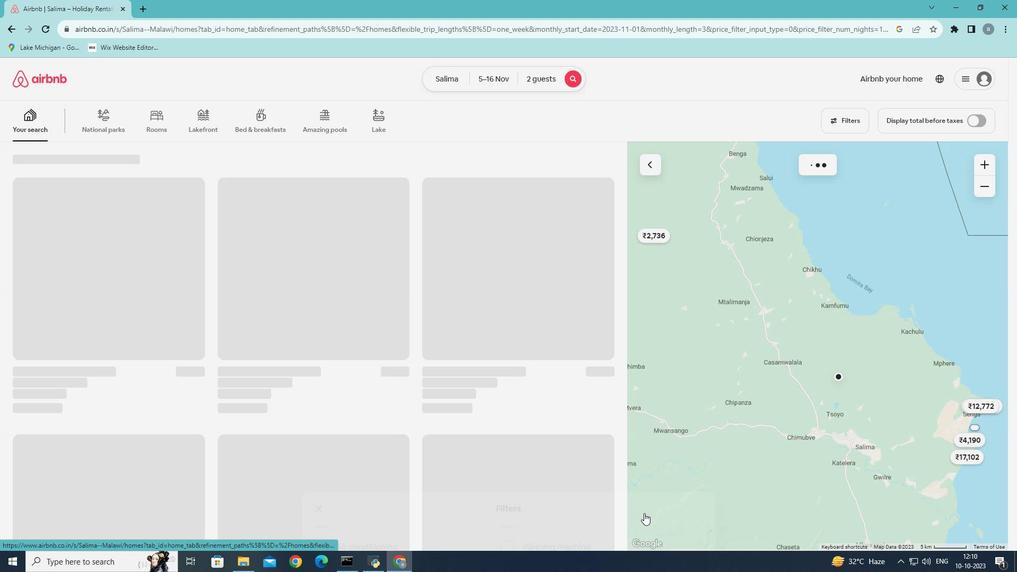 
Action: Mouse moved to (744, 500)
Screenshot: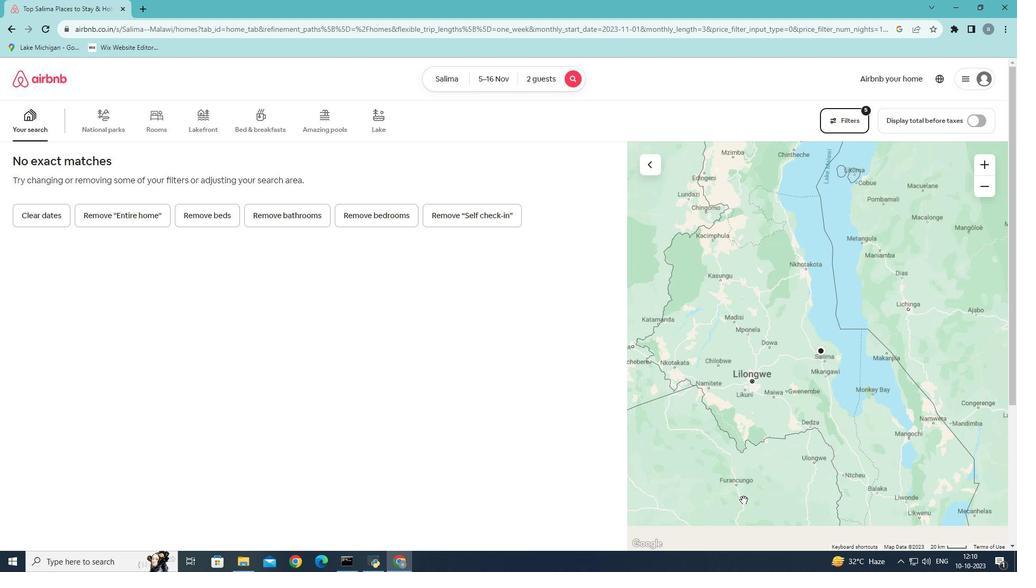 
